 Task: Add "Standardized Test Scores" as the test score title.
Action: Mouse moved to (701, 62)
Screenshot: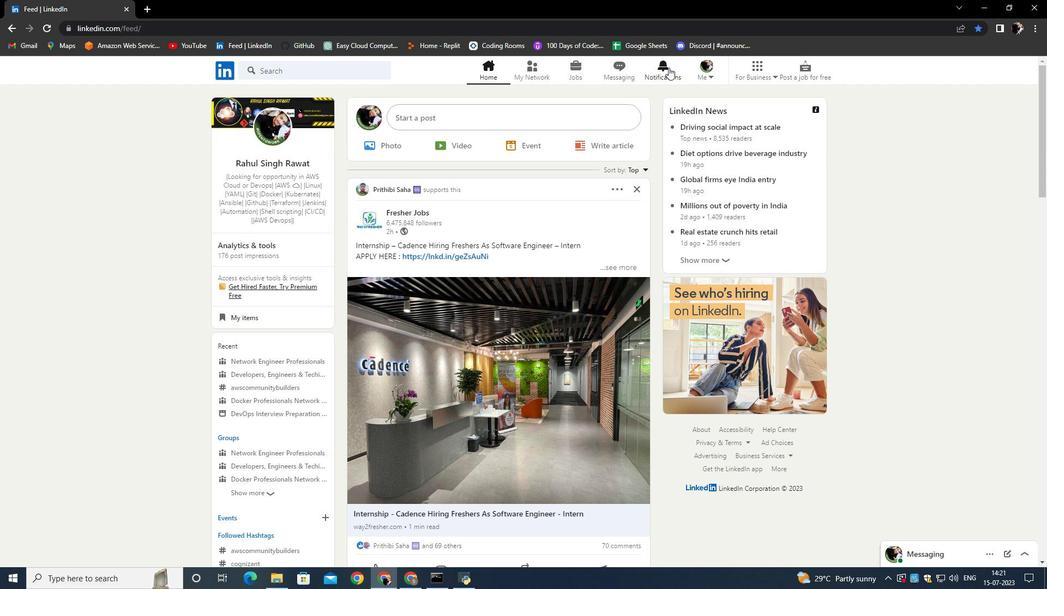 
Action: Mouse pressed left at (701, 62)
Screenshot: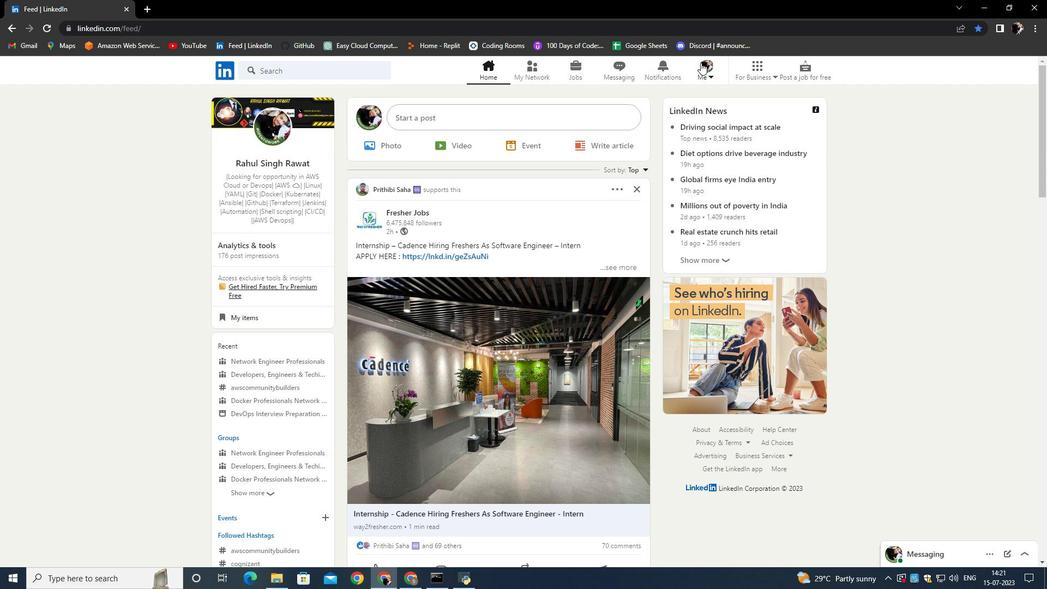 
Action: Mouse moved to (591, 123)
Screenshot: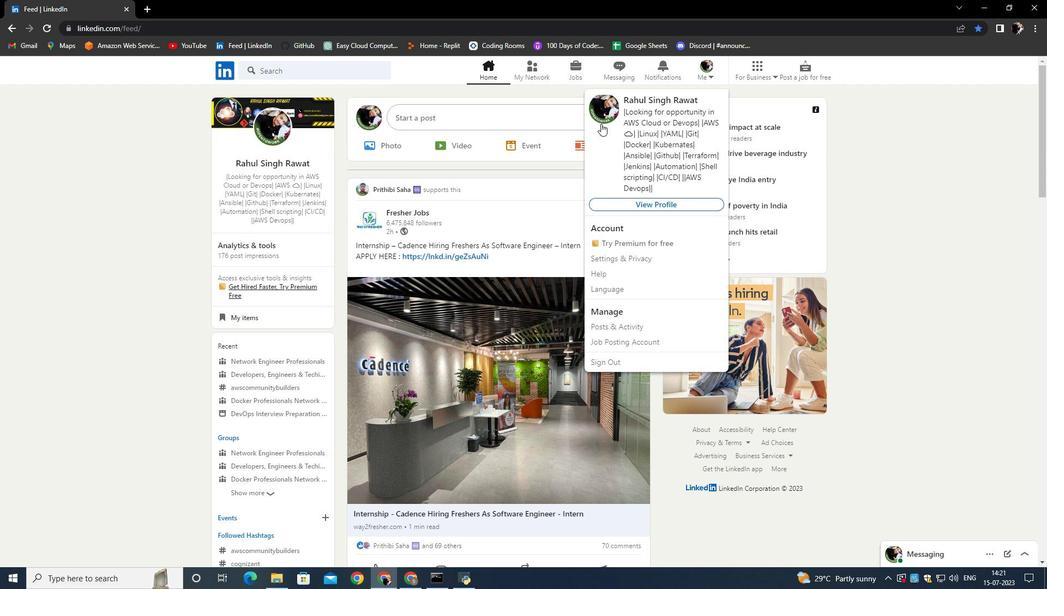 
Action: Mouse pressed left at (591, 123)
Screenshot: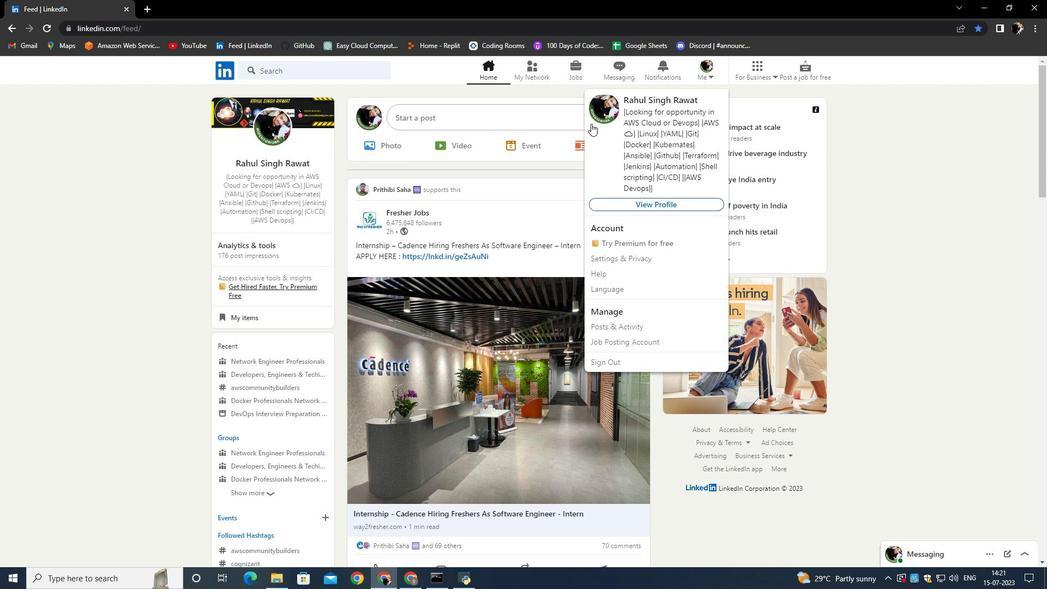 
Action: Mouse moved to (323, 408)
Screenshot: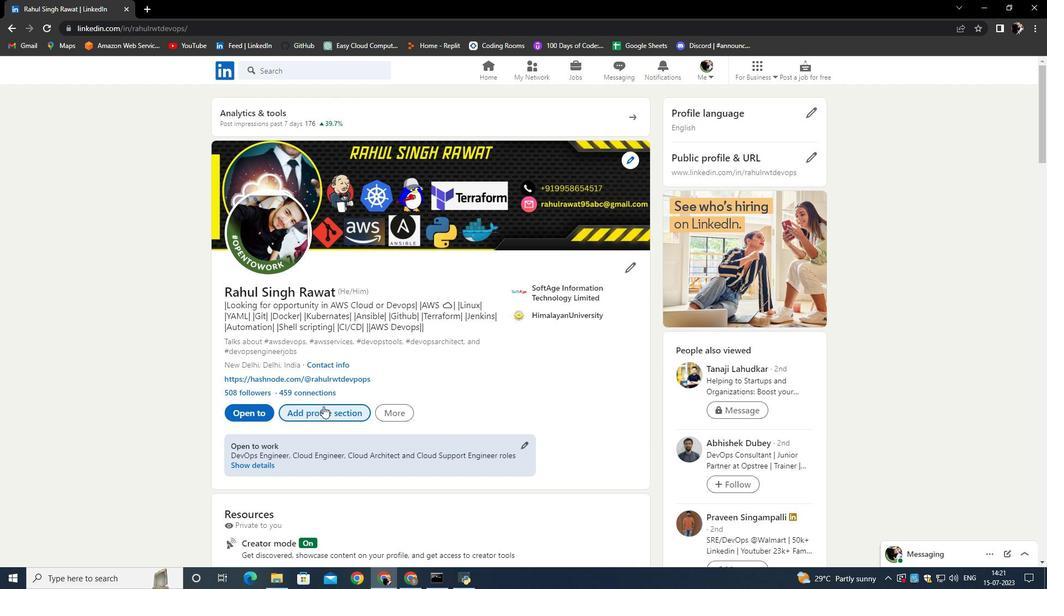 
Action: Mouse pressed left at (323, 408)
Screenshot: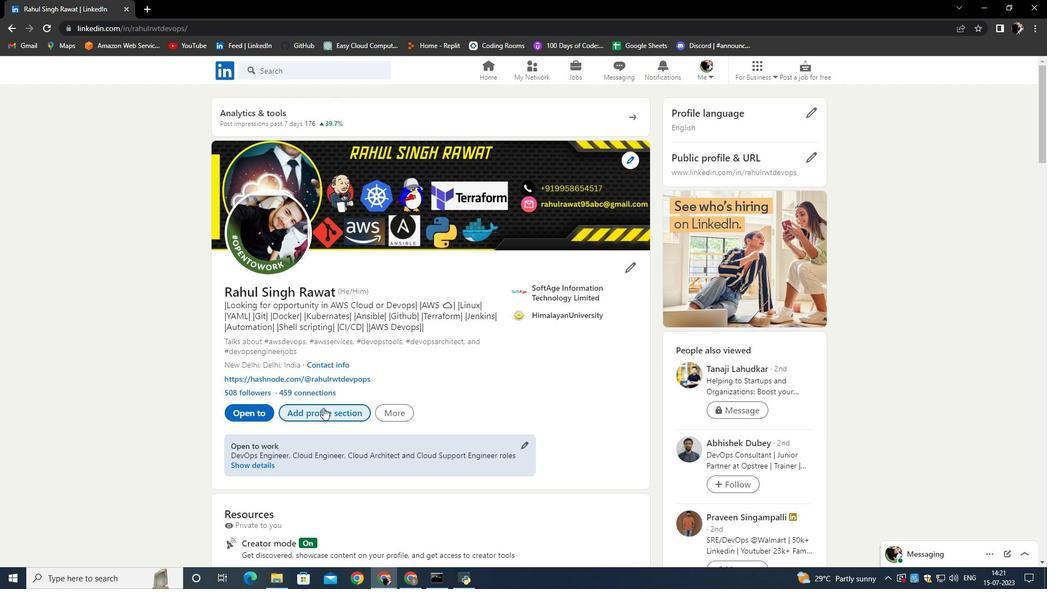 
Action: Mouse moved to (404, 297)
Screenshot: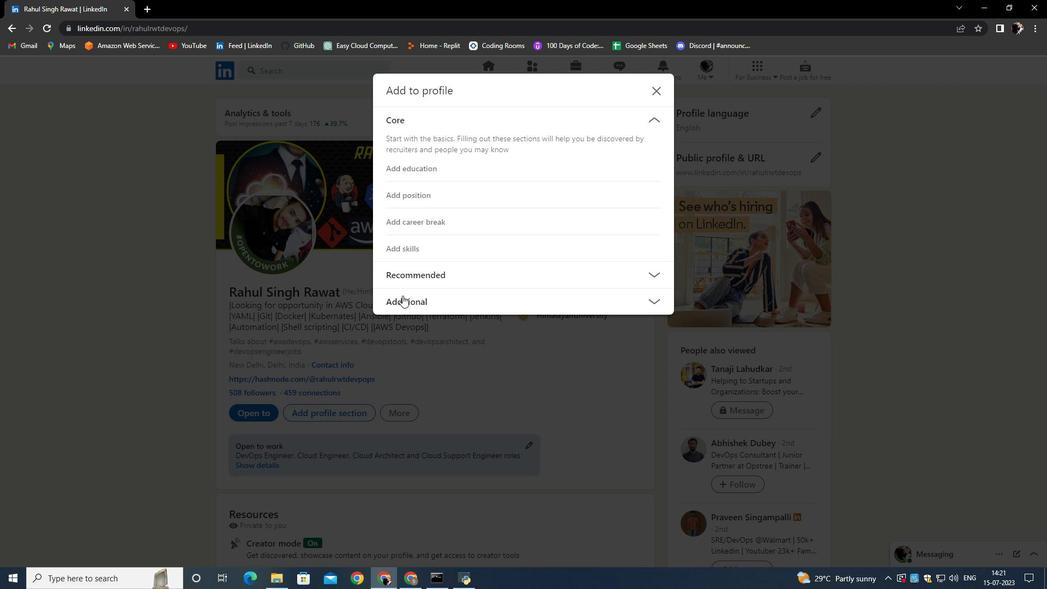 
Action: Mouse pressed left at (404, 297)
Screenshot: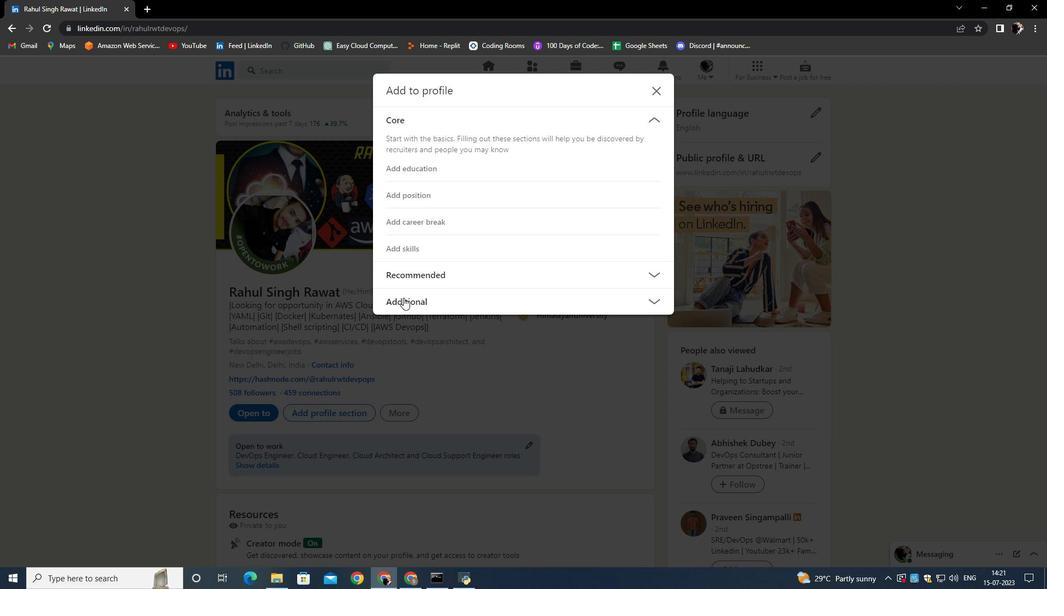 
Action: Mouse moved to (416, 327)
Screenshot: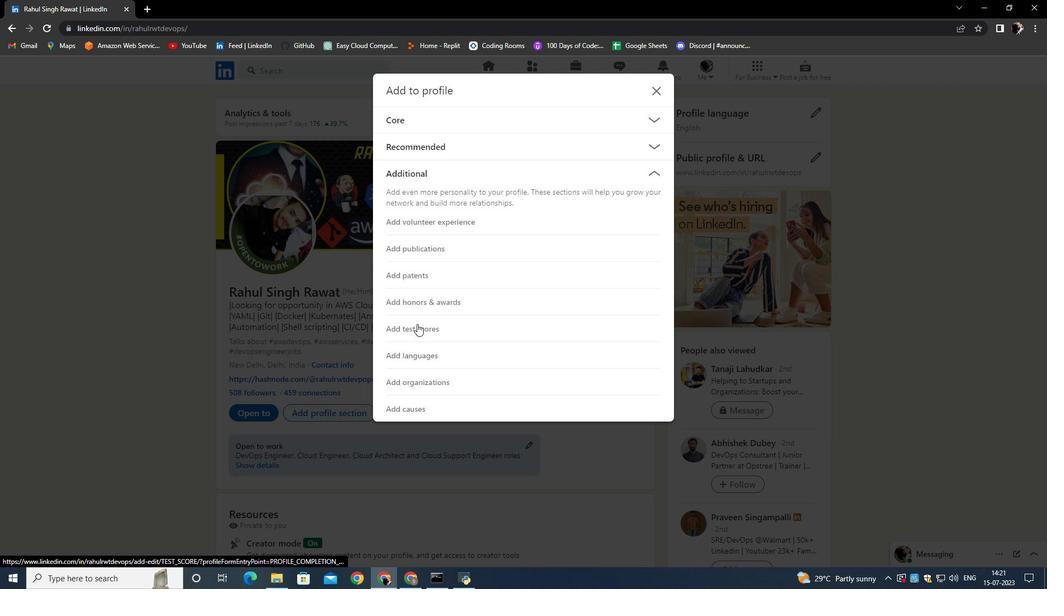 
Action: Mouse pressed left at (416, 327)
Screenshot: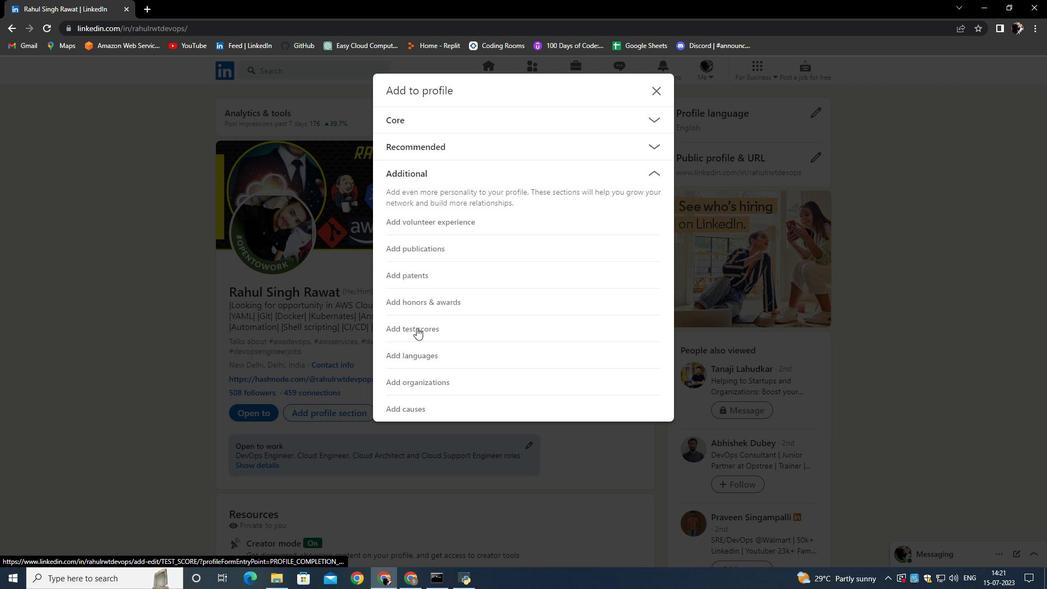 
Action: Mouse moved to (379, 159)
Screenshot: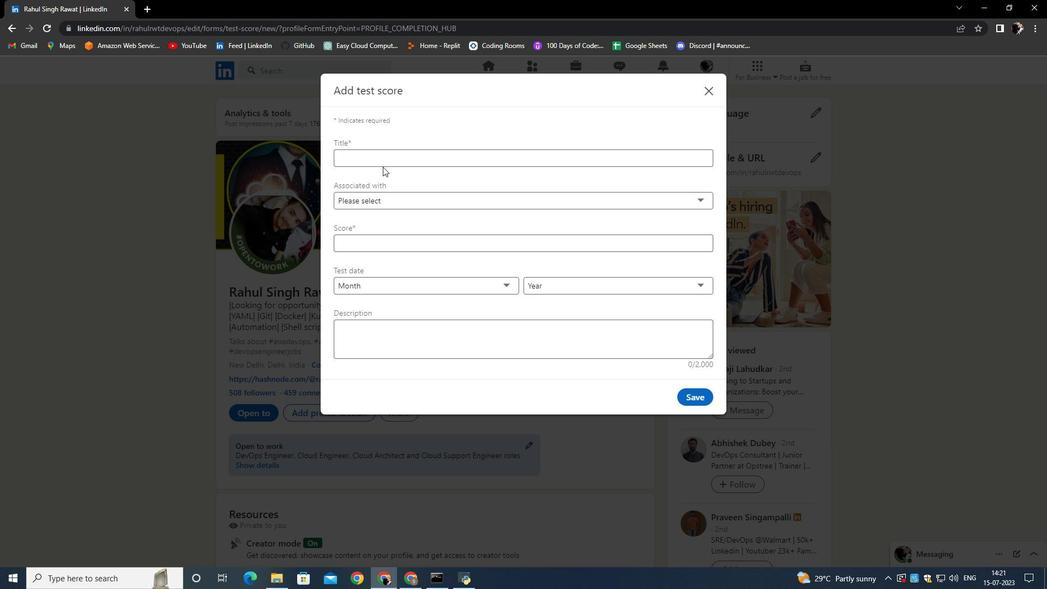
Action: Mouse pressed left at (379, 159)
Screenshot: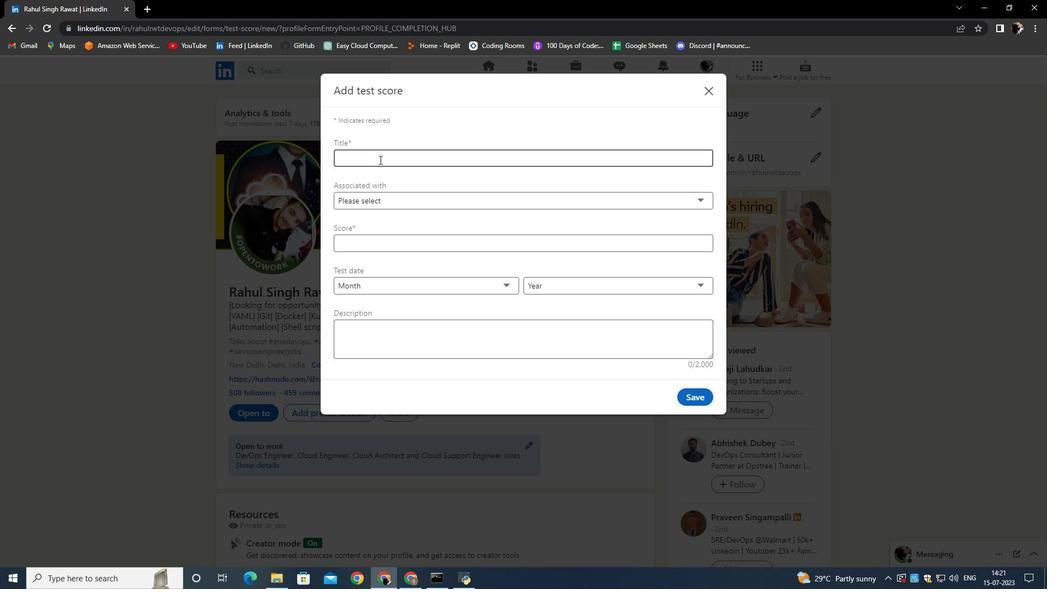 
Action: Key pressed <Key.caps_lock>S<Key.caps_lock>tandardized<Key.space><Key.caps_lock>T<Key.caps_lock>est<Key.space><Key.caps_lock>S<Key.caps_lock>cores<Key.enter>
Screenshot: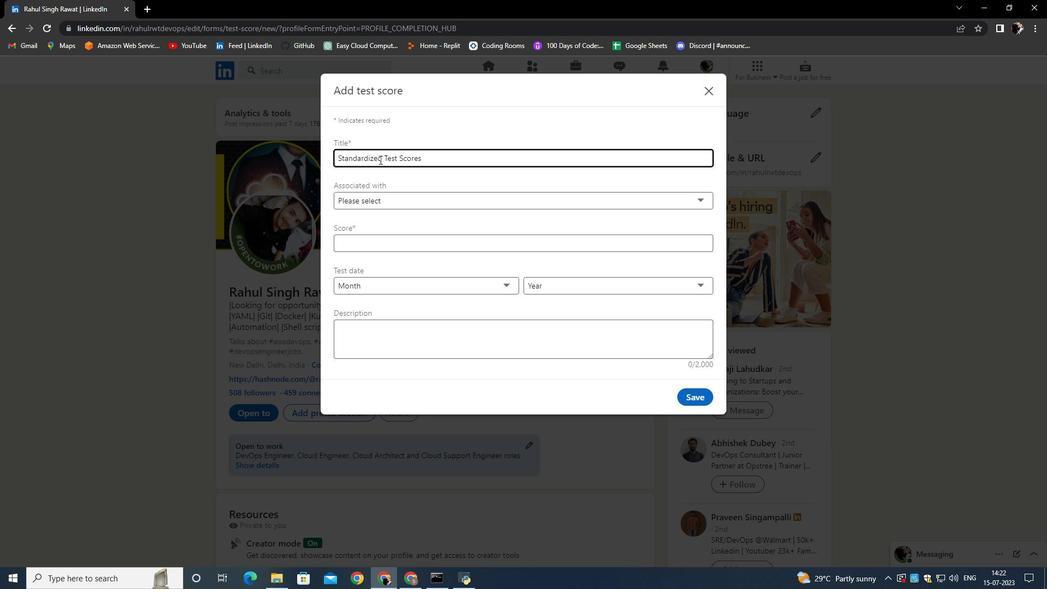 
Action: Mouse moved to (425, 172)
Screenshot: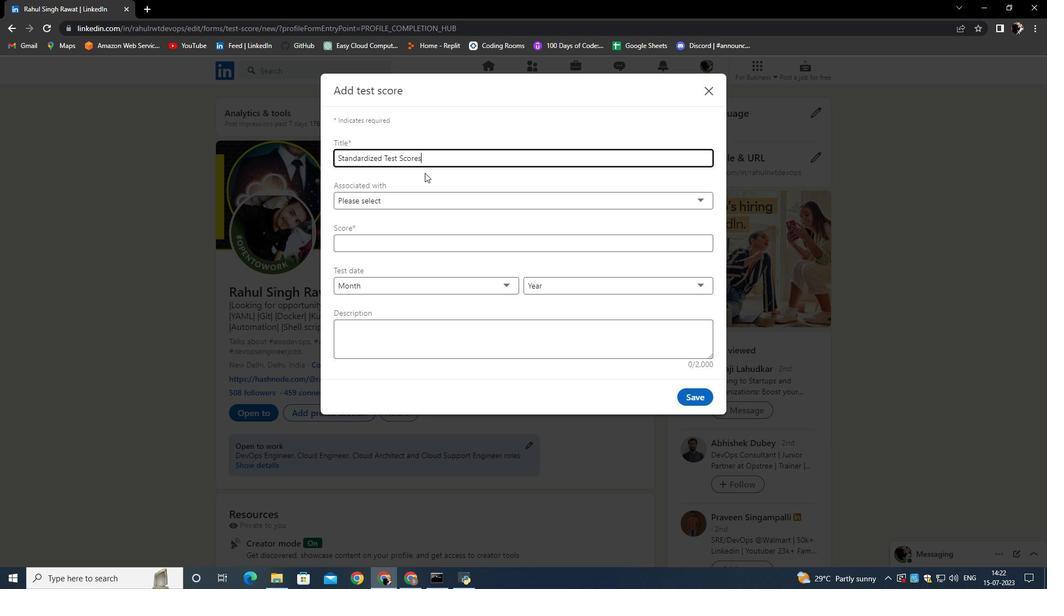 
Action: Mouse pressed left at (425, 172)
Screenshot: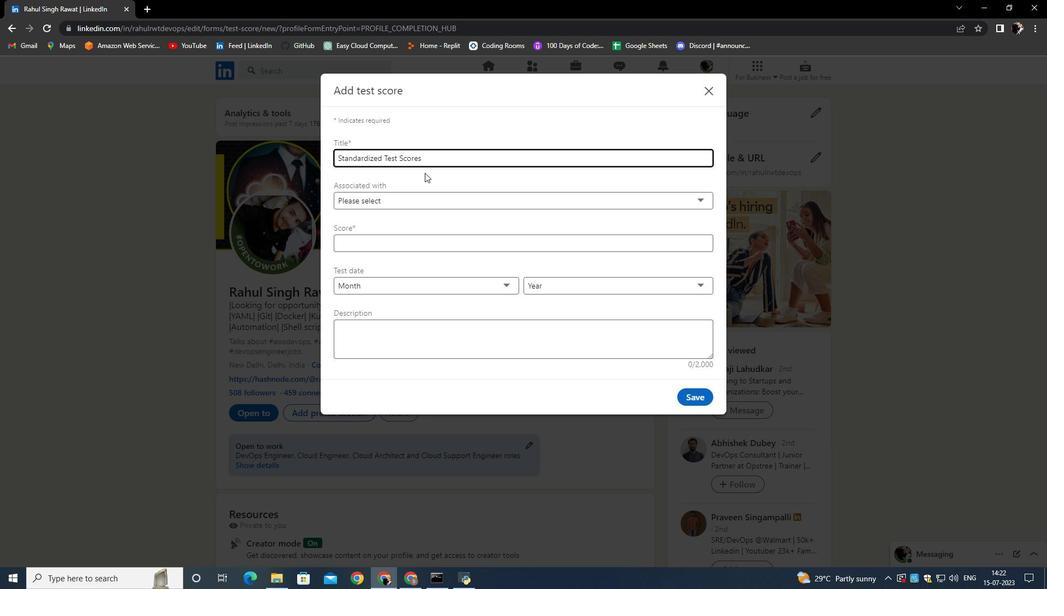 
